 Task: Add Guru Organic Energy Drink to the cart.
Action: Mouse moved to (23, 144)
Screenshot: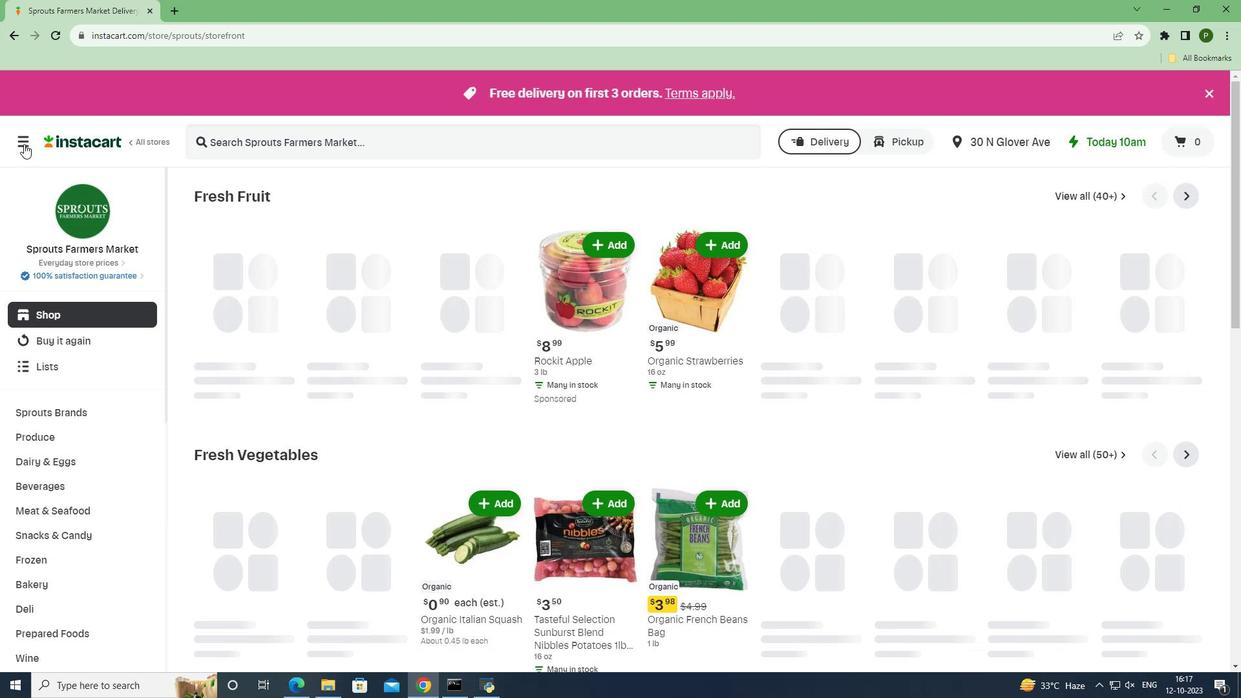 
Action: Mouse pressed left at (23, 144)
Screenshot: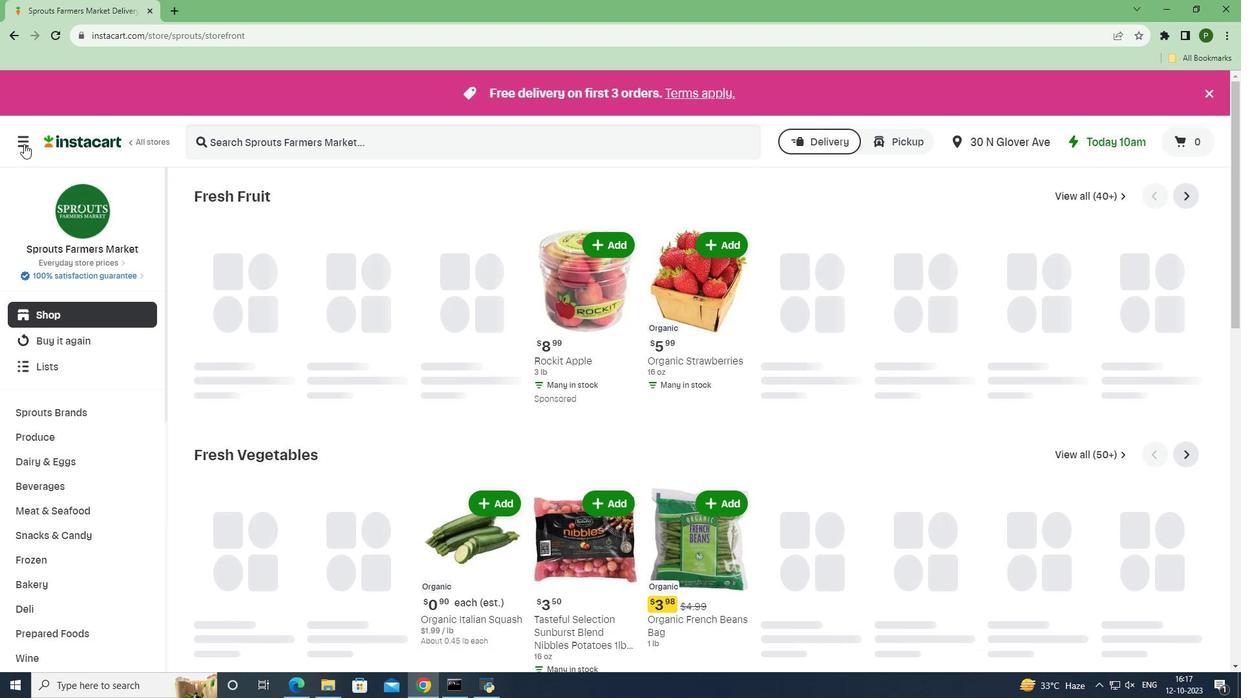 
Action: Mouse moved to (64, 347)
Screenshot: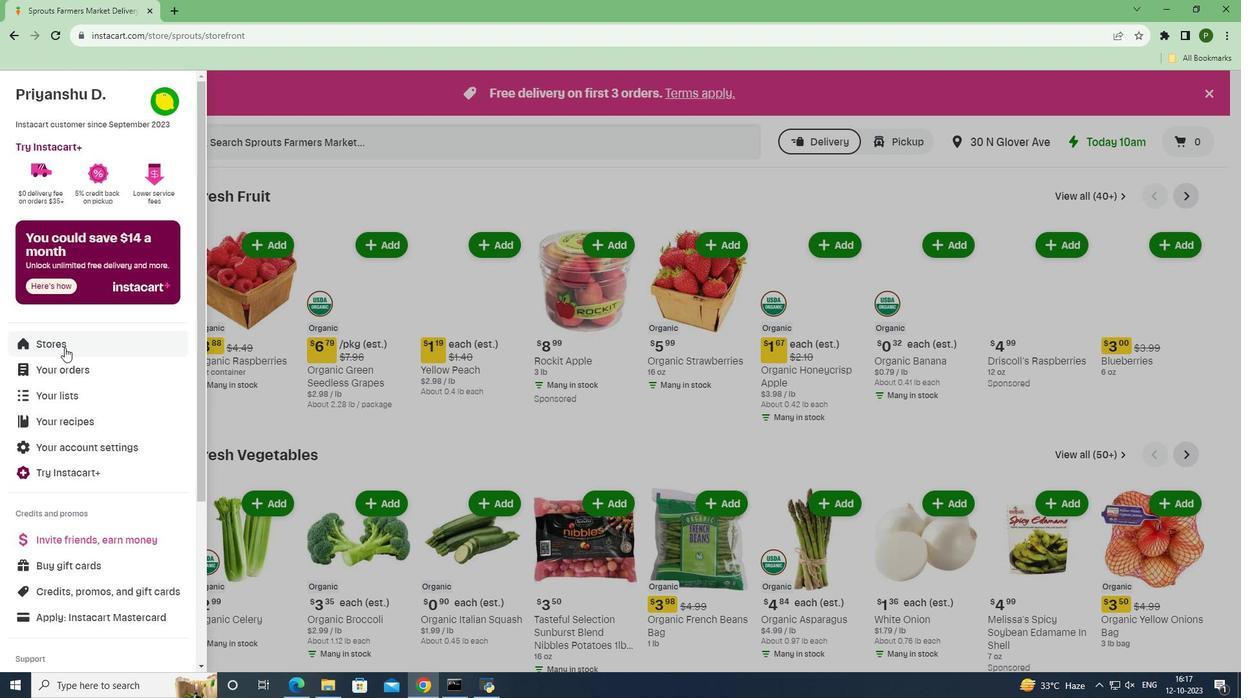 
Action: Mouse pressed left at (64, 347)
Screenshot: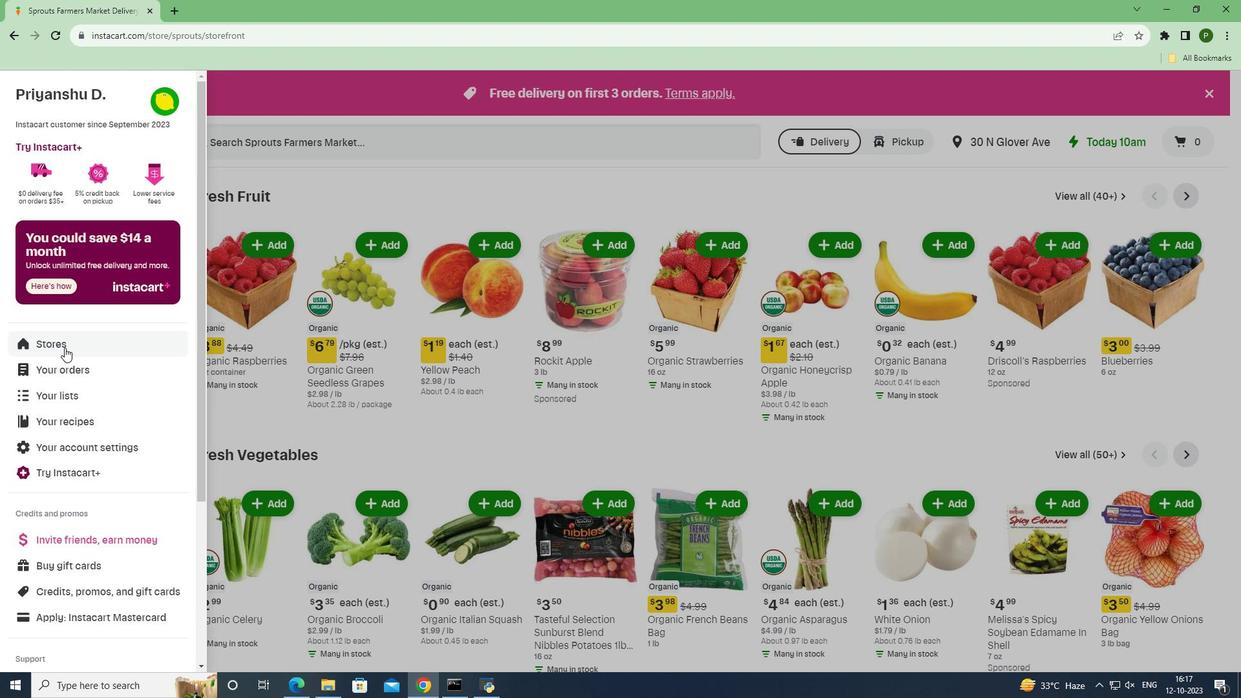 
Action: Mouse moved to (298, 153)
Screenshot: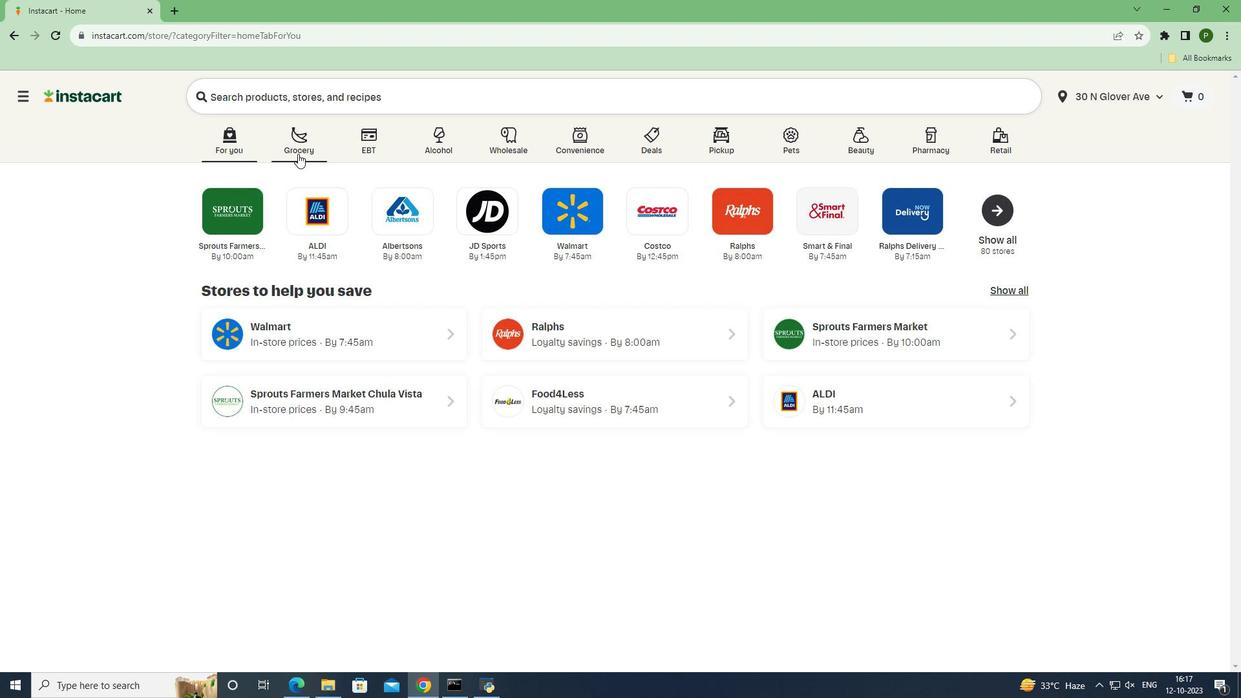 
Action: Mouse pressed left at (298, 153)
Screenshot: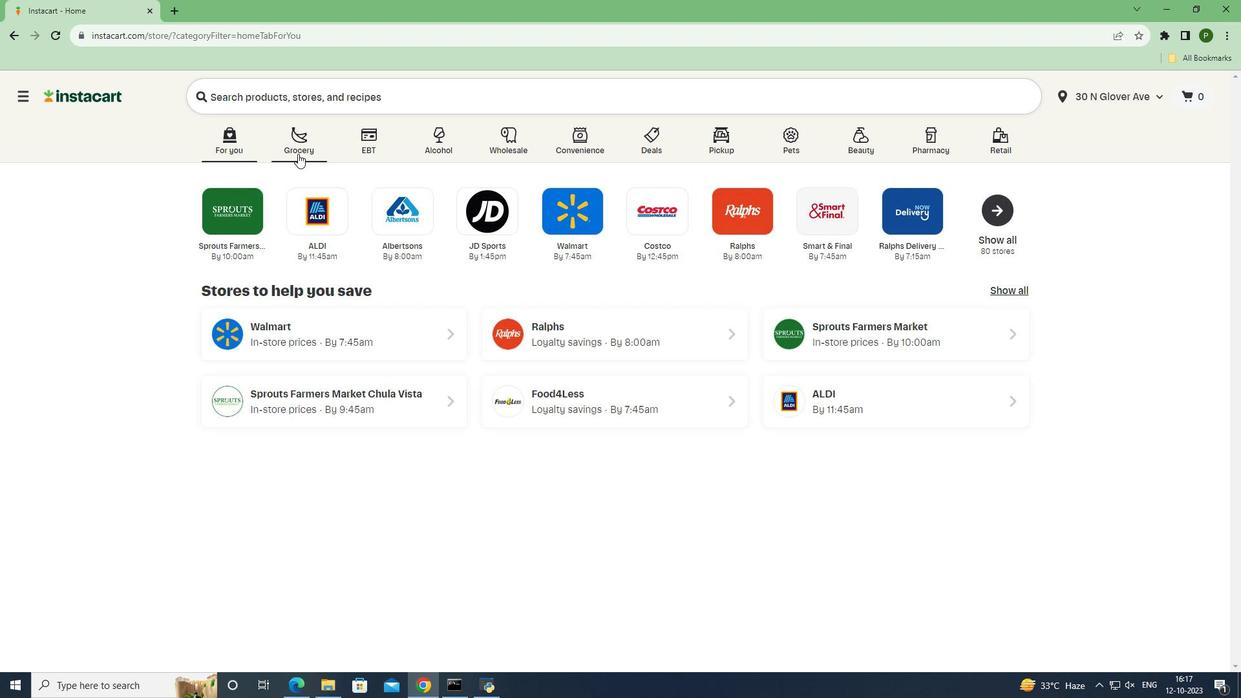 
Action: Mouse moved to (546, 309)
Screenshot: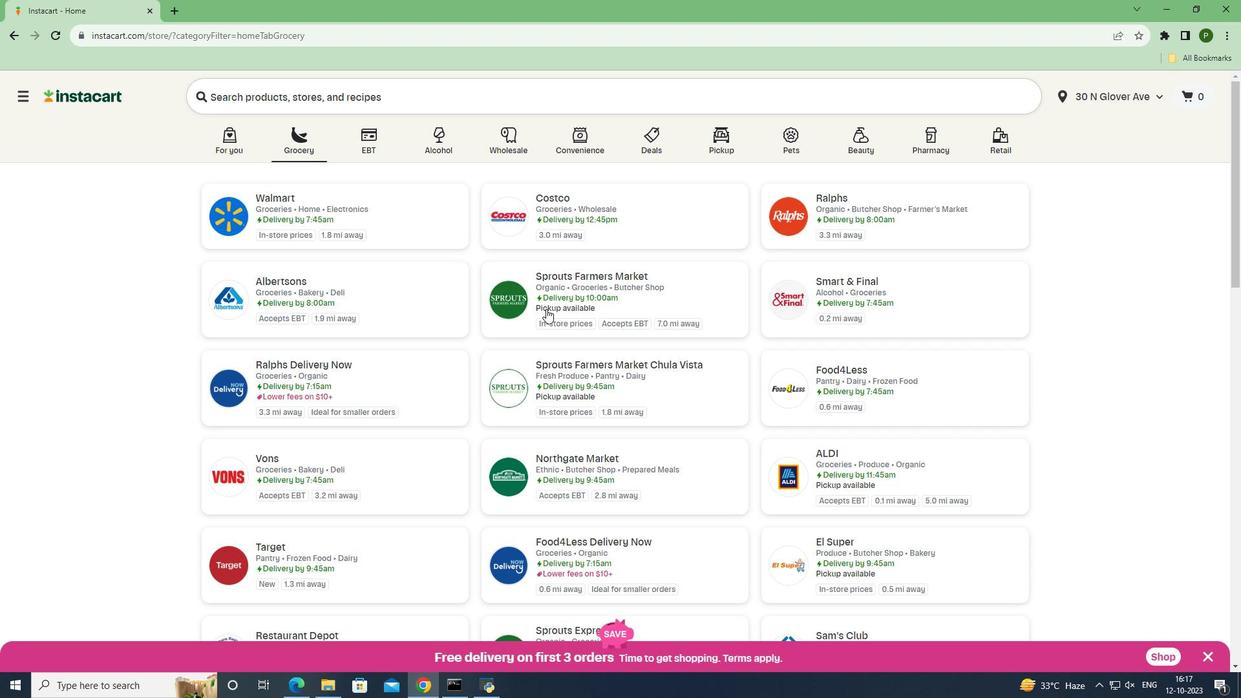 
Action: Mouse pressed left at (546, 309)
Screenshot: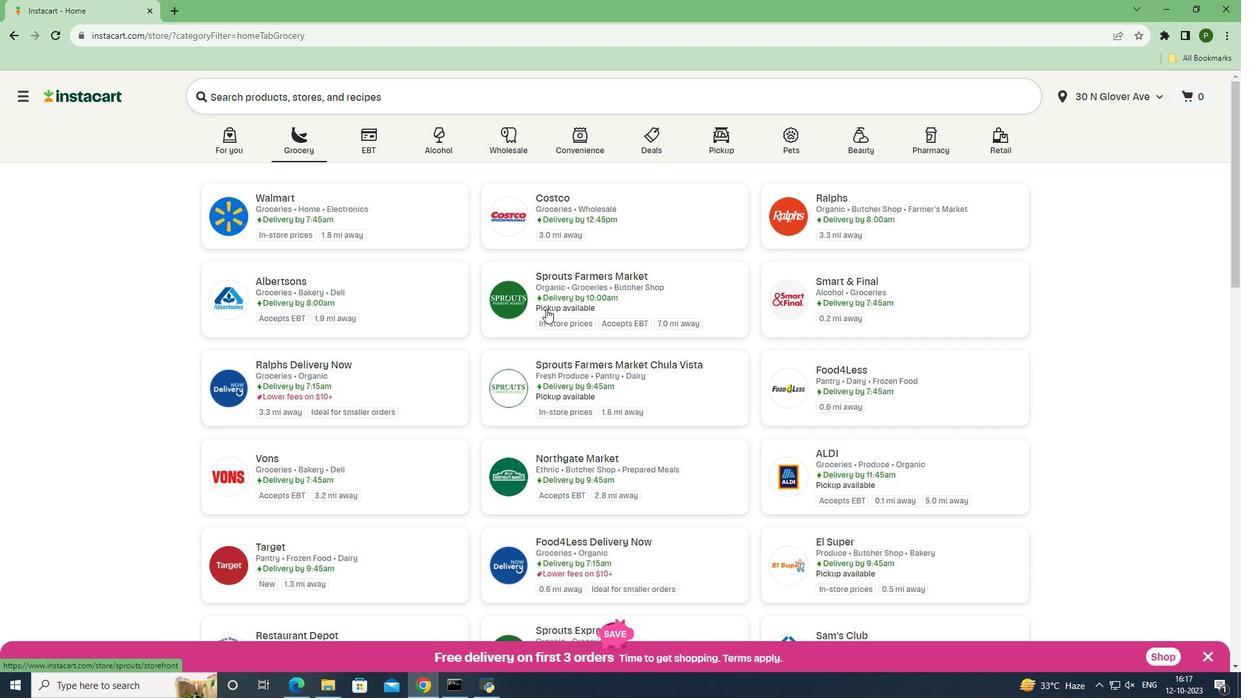 
Action: Mouse moved to (73, 483)
Screenshot: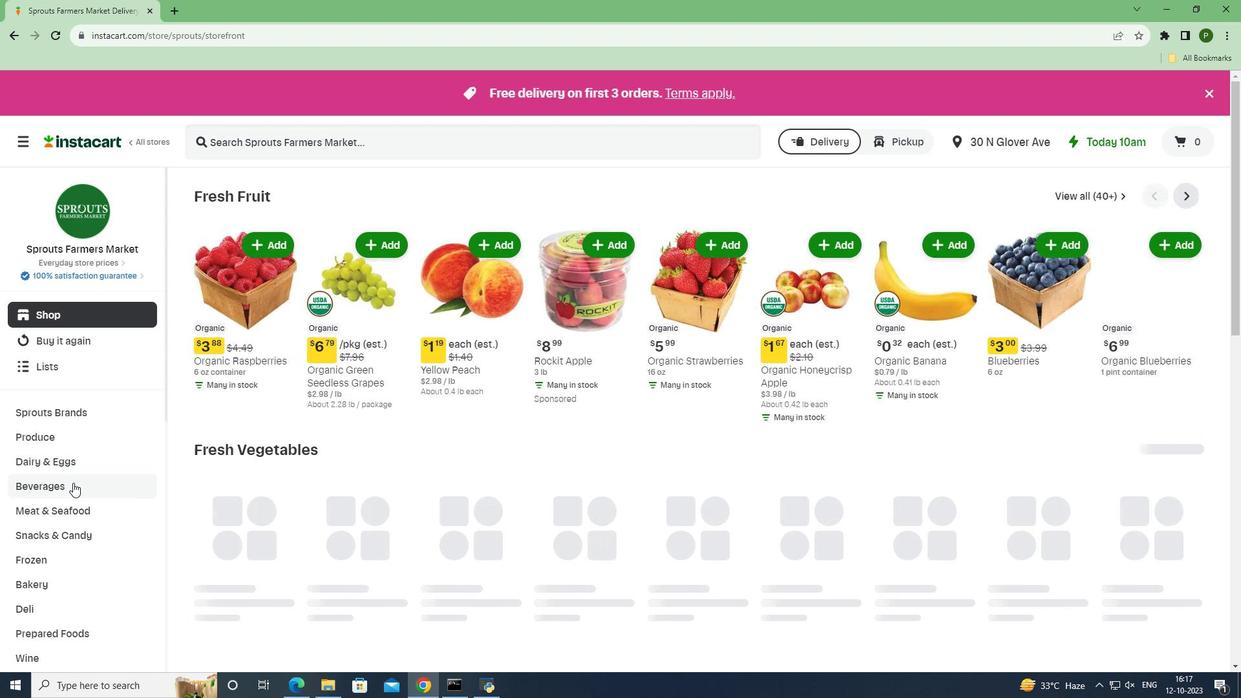 
Action: Mouse pressed left at (73, 483)
Screenshot: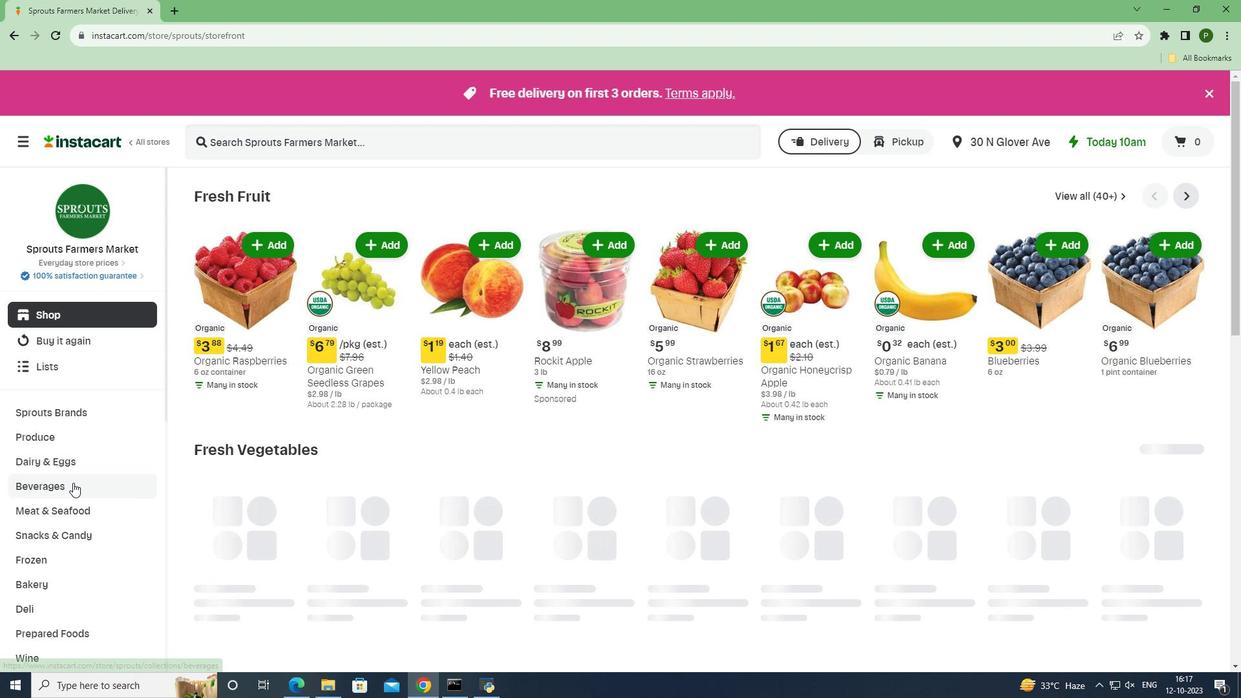 
Action: Mouse moved to (680, 225)
Screenshot: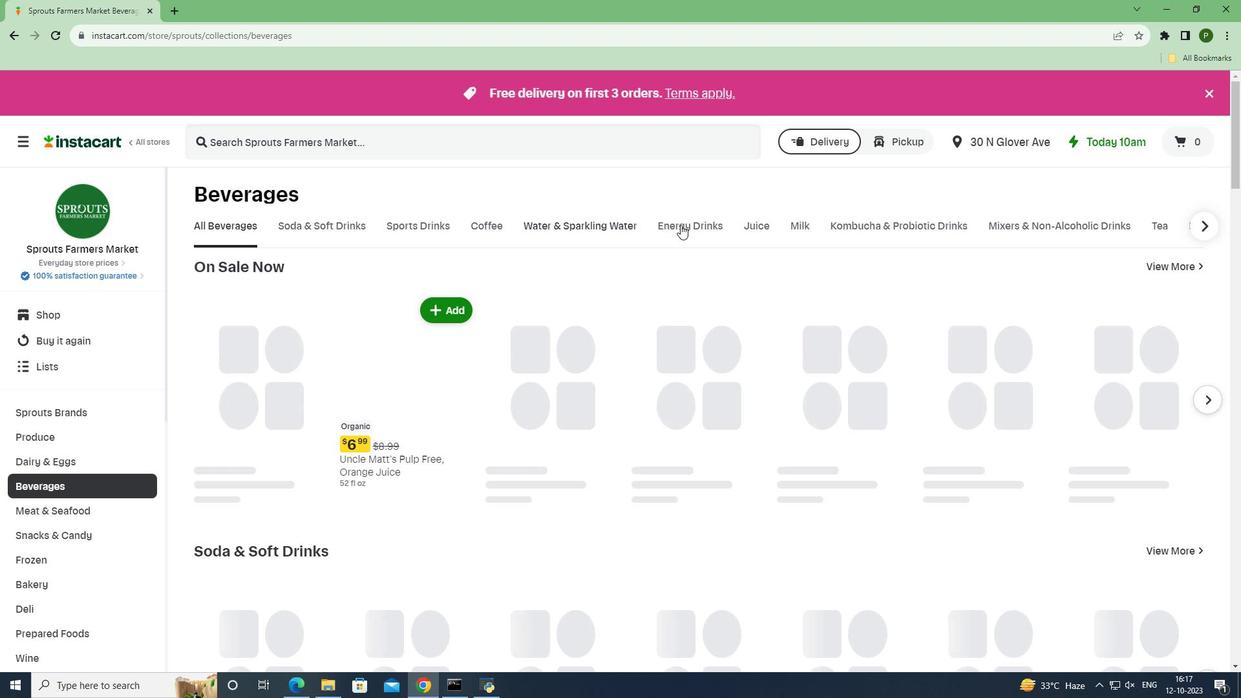 
Action: Mouse pressed left at (680, 225)
Screenshot: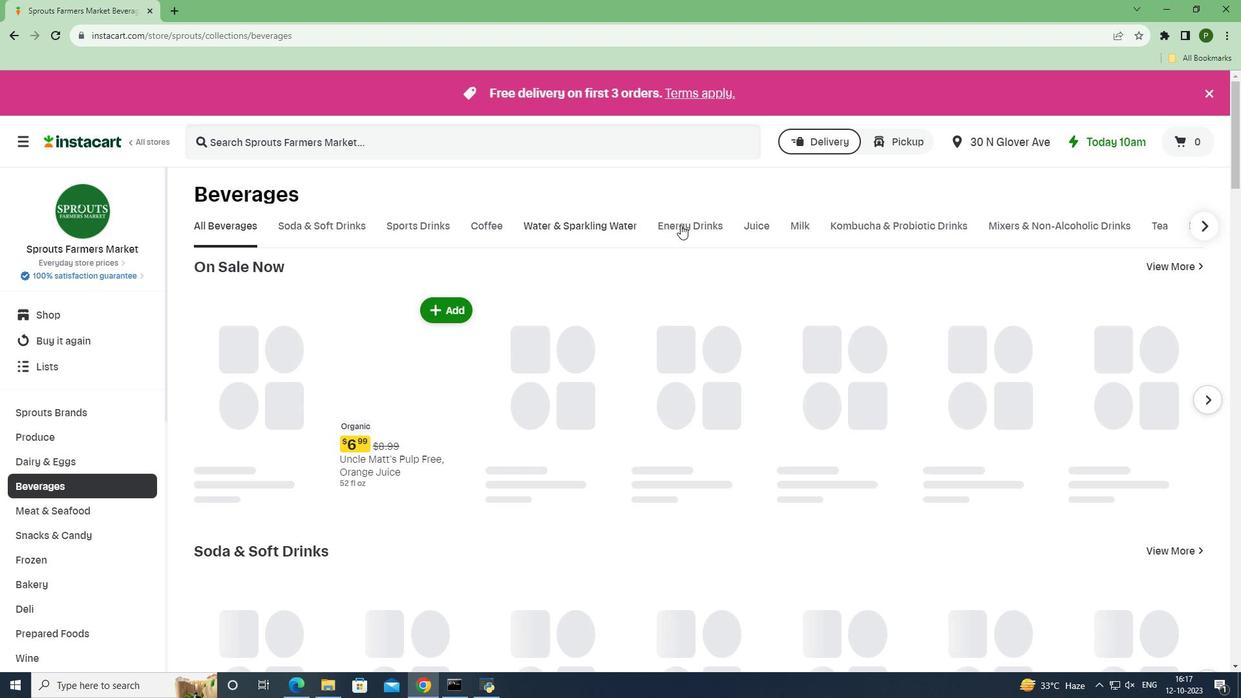 
Action: Mouse moved to (311, 143)
Screenshot: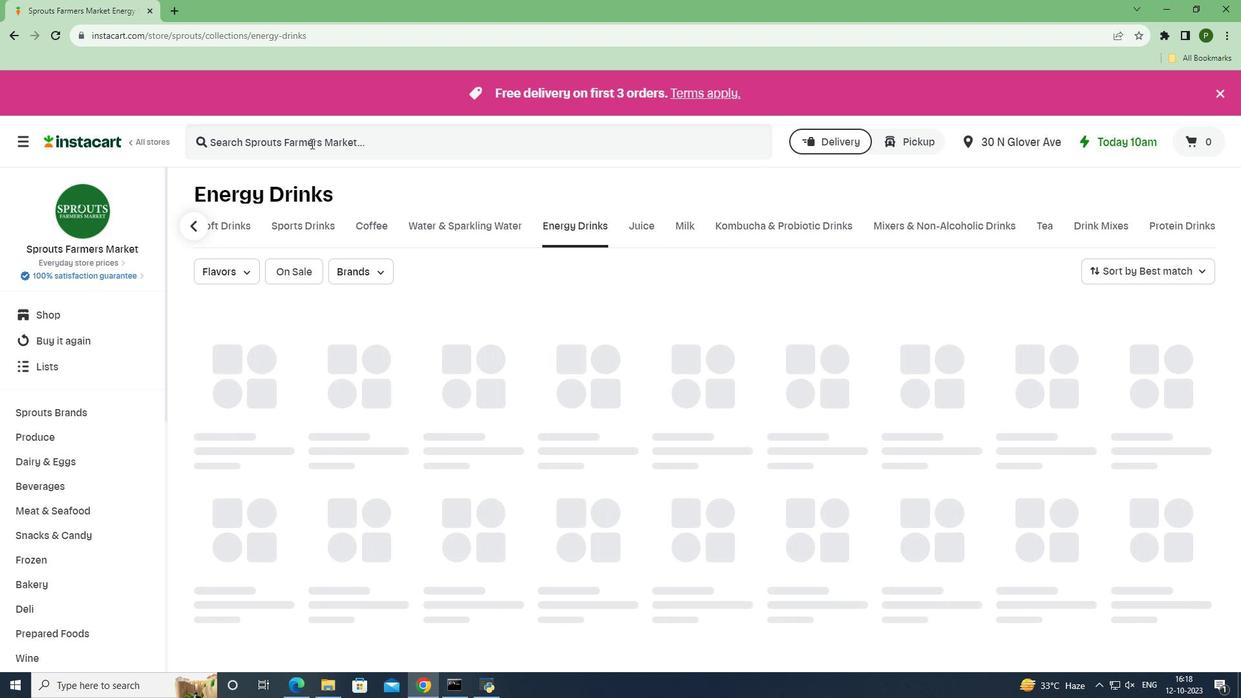 
Action: Mouse pressed left at (311, 143)
Screenshot: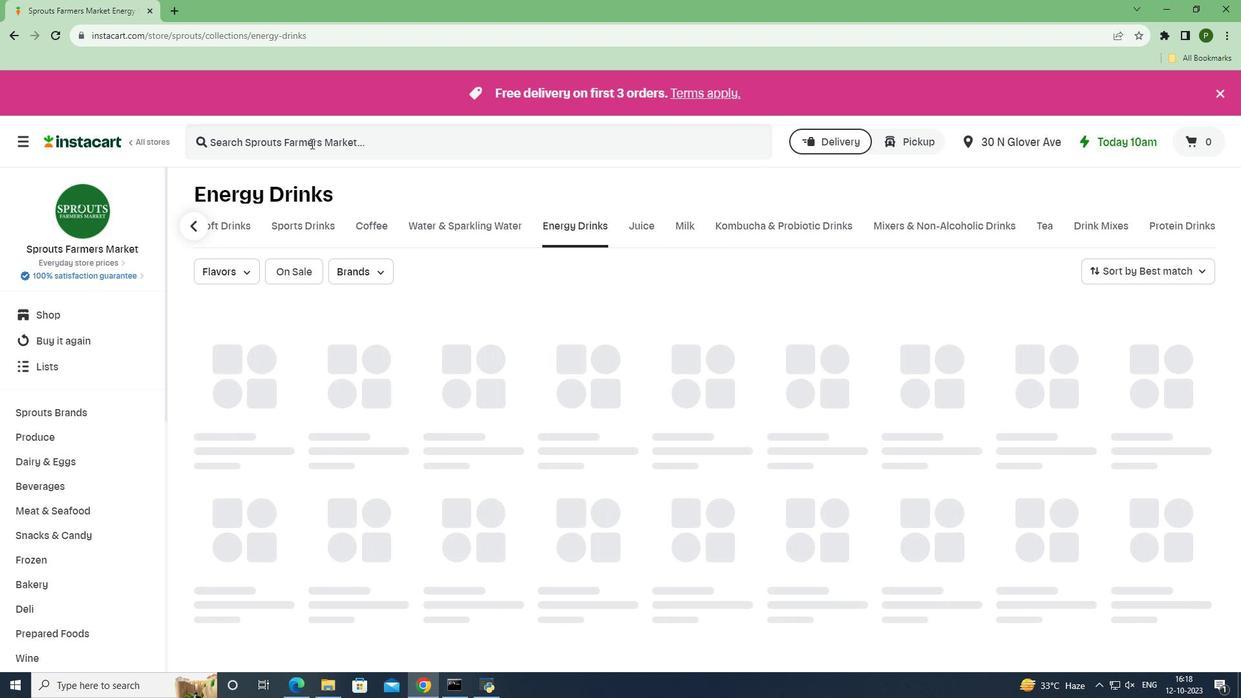 
Action: Key pressed <Key.caps_lock>G<Key.caps_lock>uru<Key.space><Key.caps_lock>O<Key.caps_lock>rganic<Key.space><Key.caps_lock>E<Key.caps_lock>nergy<Key.space><Key.caps_lock>D<Key.caps_lock>rink<Key.space><Key.enter>
Screenshot: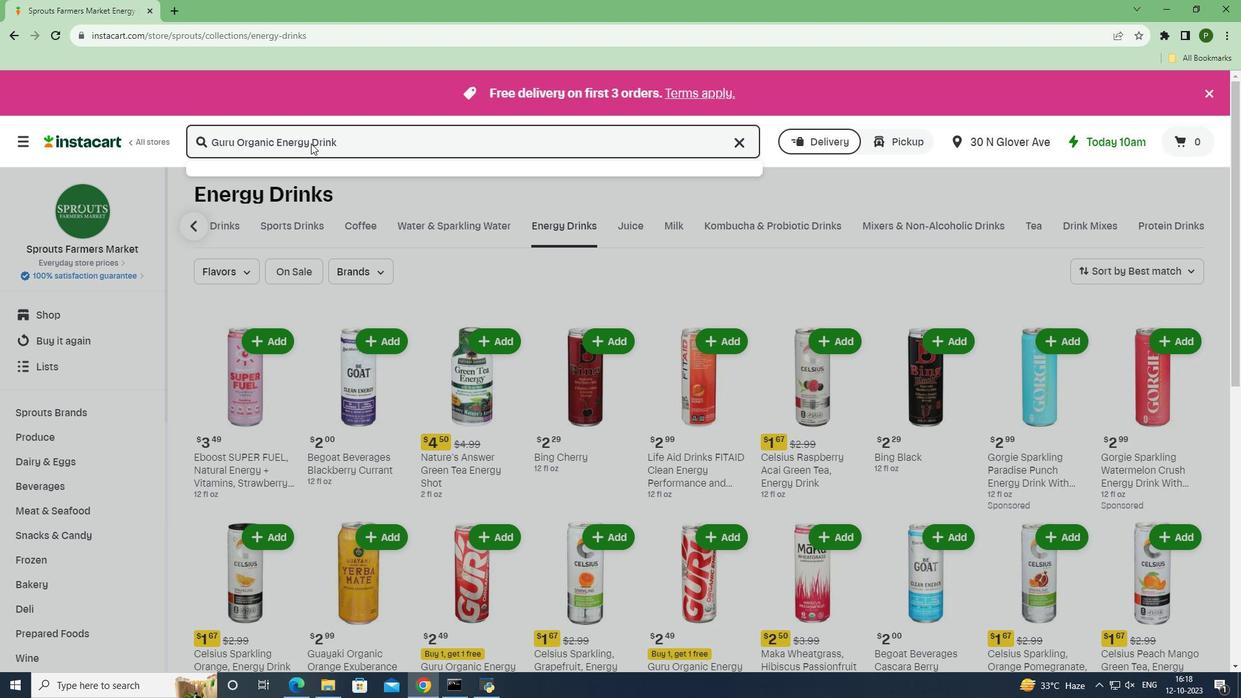 
Action: Mouse moved to (769, 270)
Screenshot: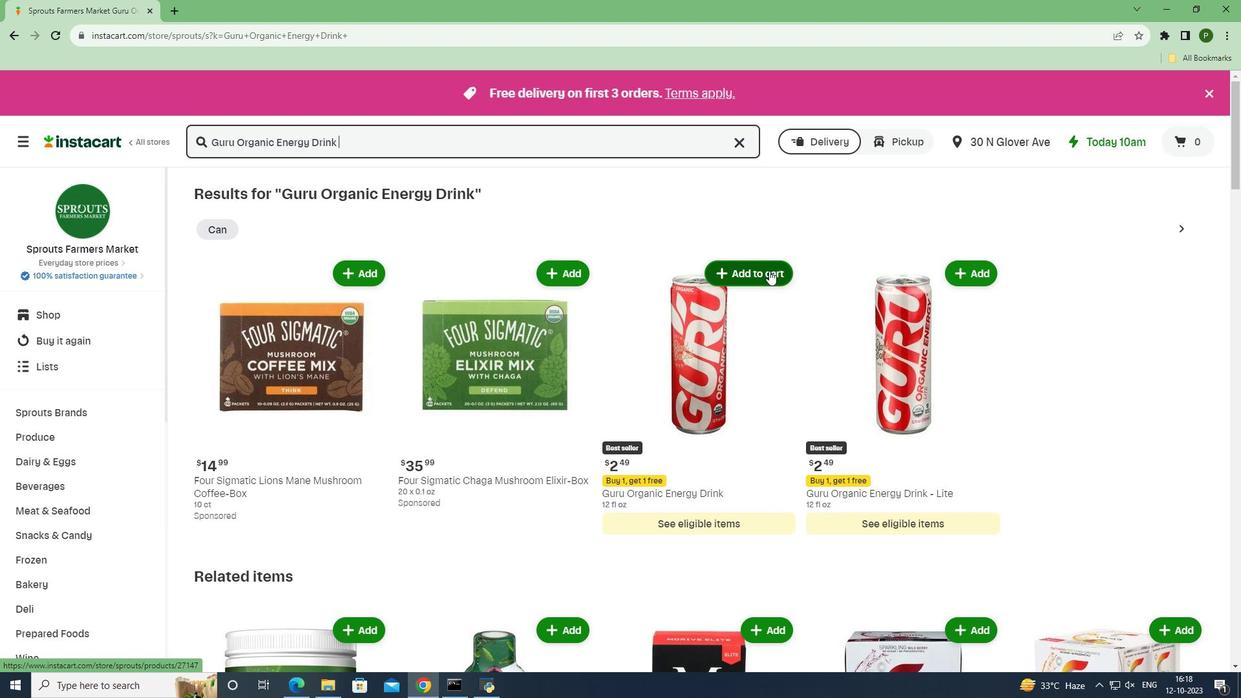
Action: Mouse pressed left at (769, 270)
Screenshot: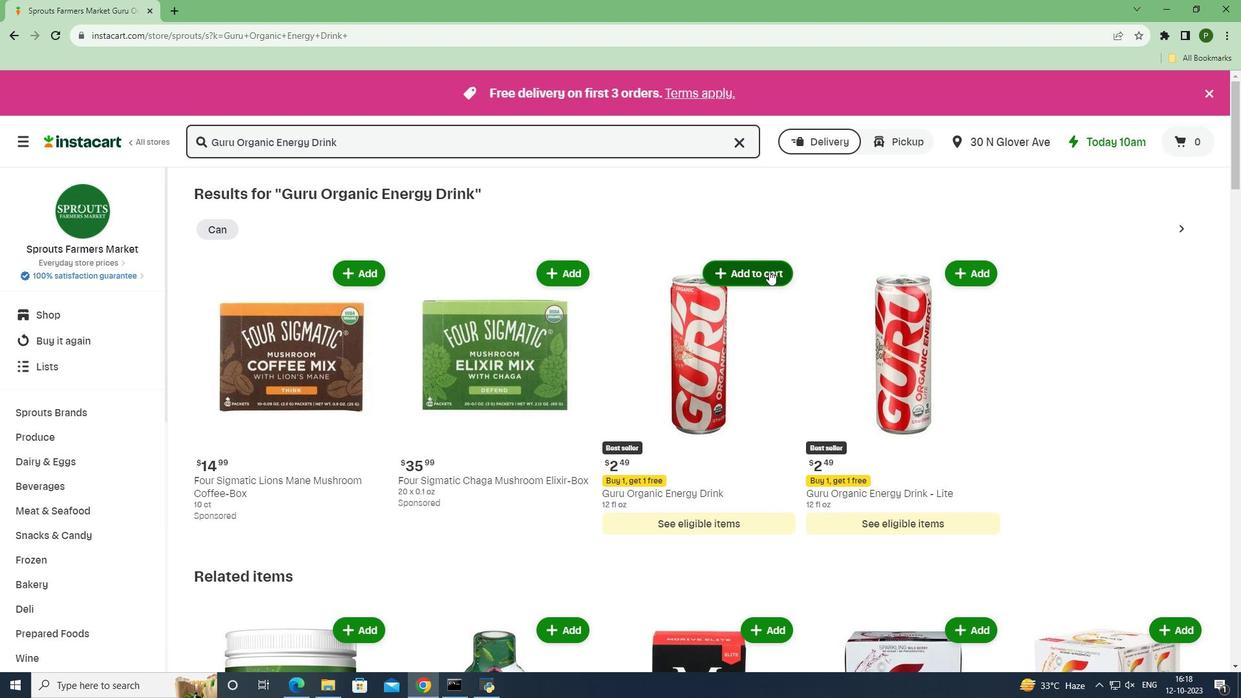 
Action: Mouse moved to (784, 333)
Screenshot: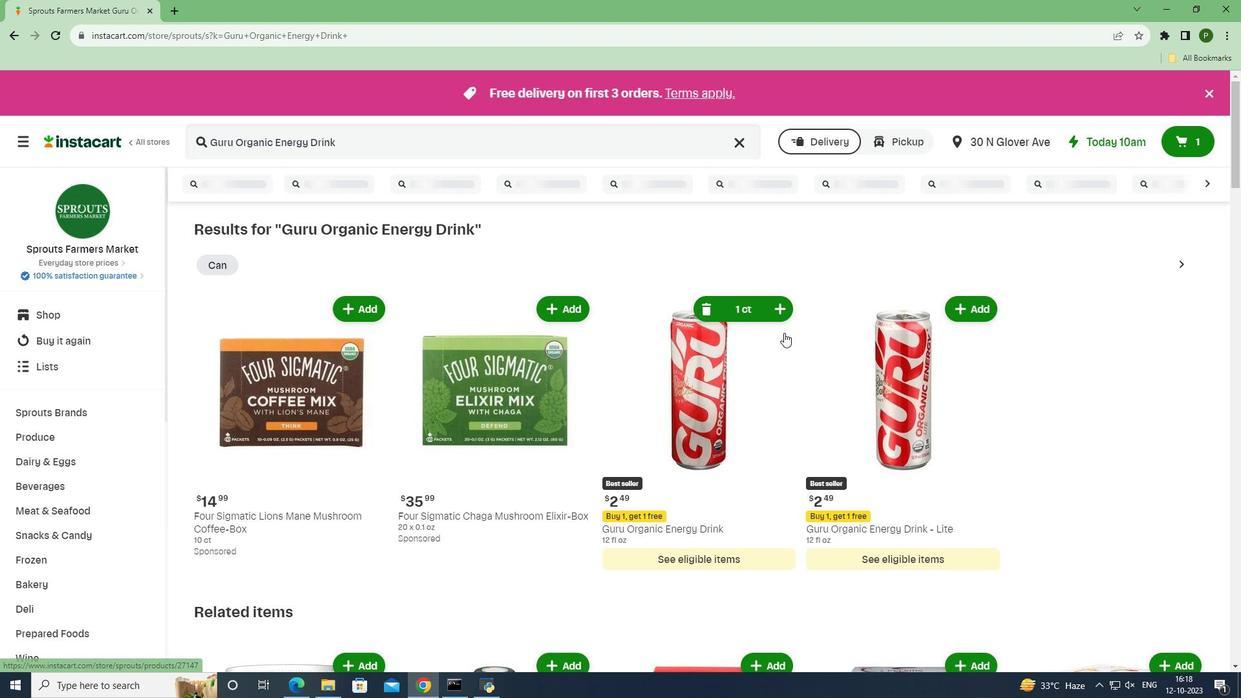 
